 Task: Create a due date automation trigger when advanced on, on the monday before a card is due add checklist without checklist "Resume" at 11:00 AM.
Action: Mouse moved to (805, 242)
Screenshot: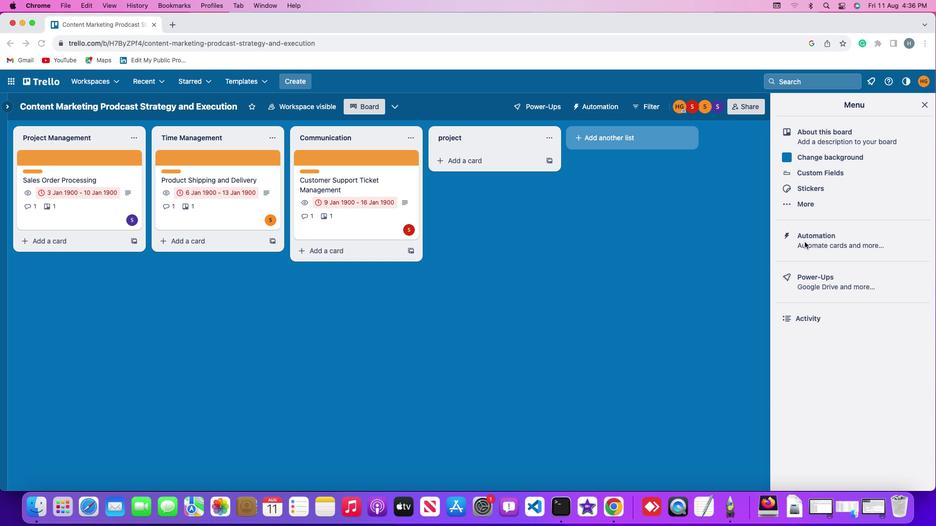 
Action: Mouse pressed left at (805, 242)
Screenshot: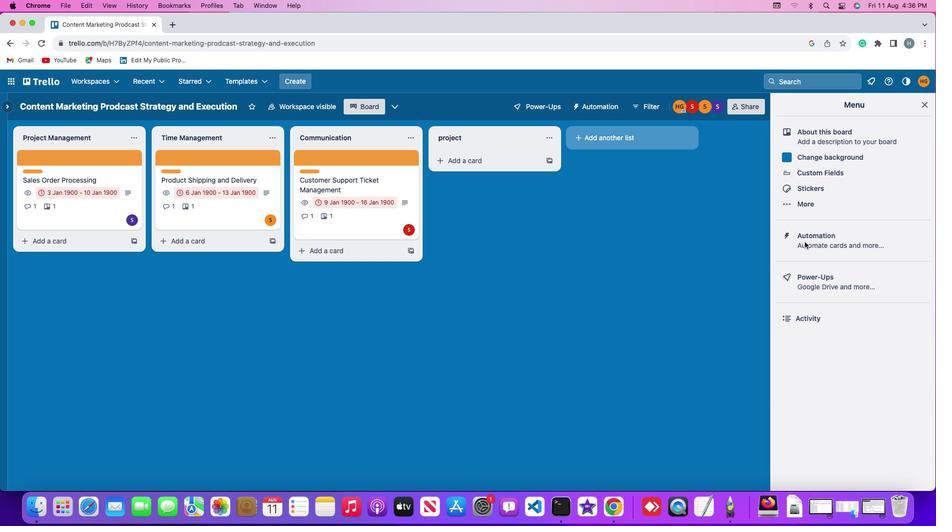 
Action: Mouse pressed left at (805, 242)
Screenshot: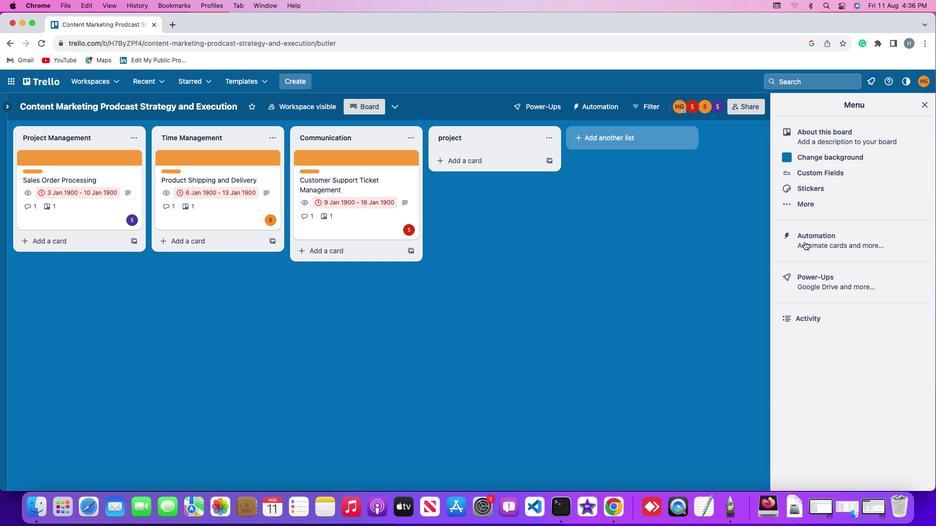 
Action: Mouse moved to (67, 229)
Screenshot: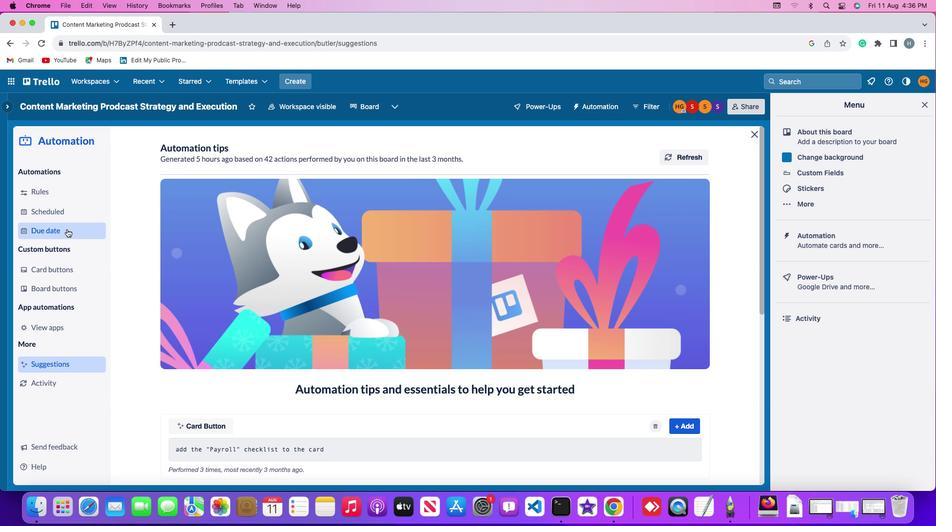 
Action: Mouse pressed left at (67, 229)
Screenshot: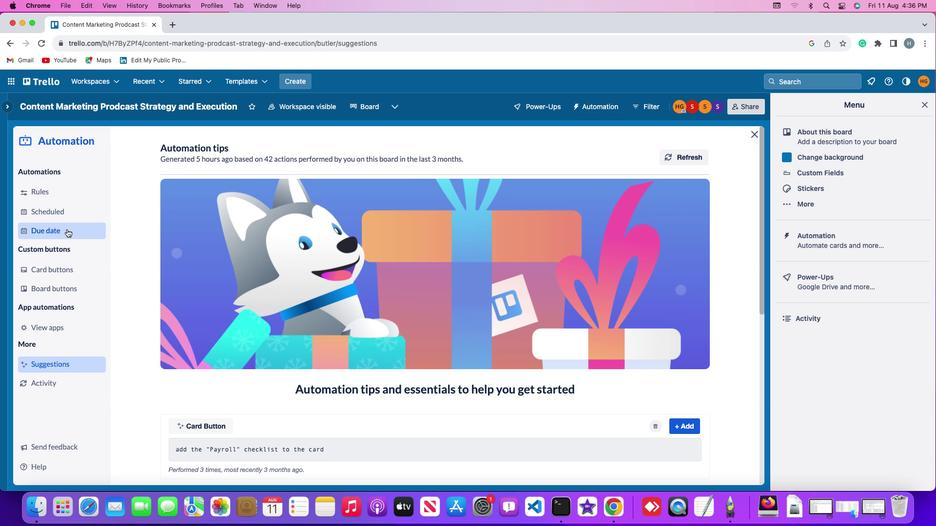 
Action: Mouse moved to (646, 149)
Screenshot: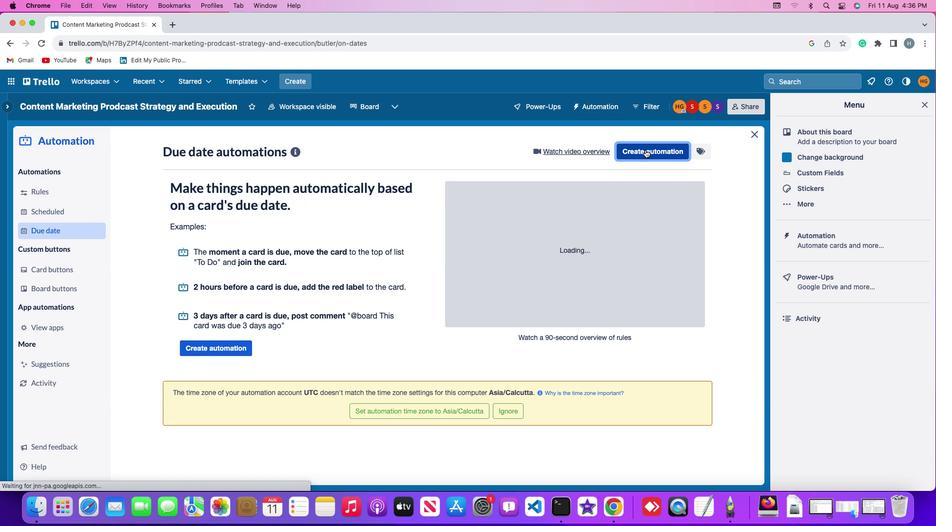 
Action: Mouse pressed left at (646, 149)
Screenshot: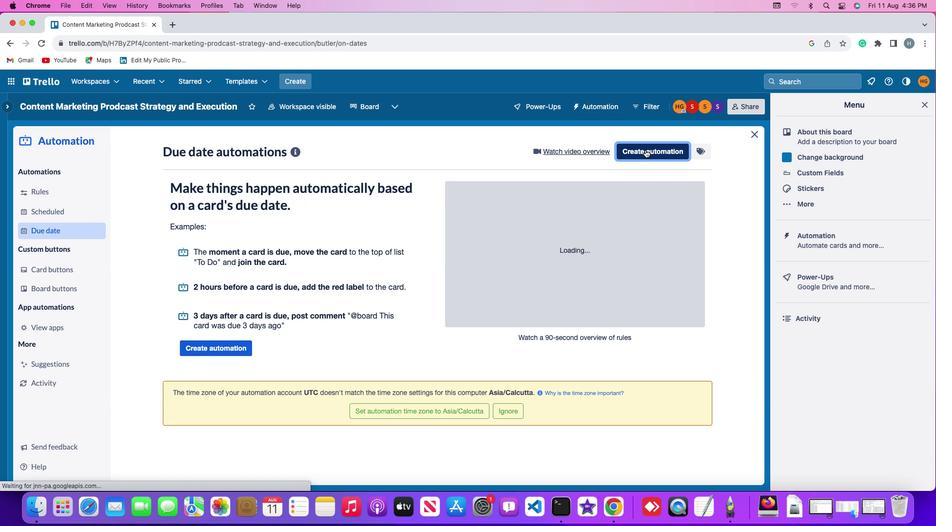 
Action: Mouse moved to (182, 244)
Screenshot: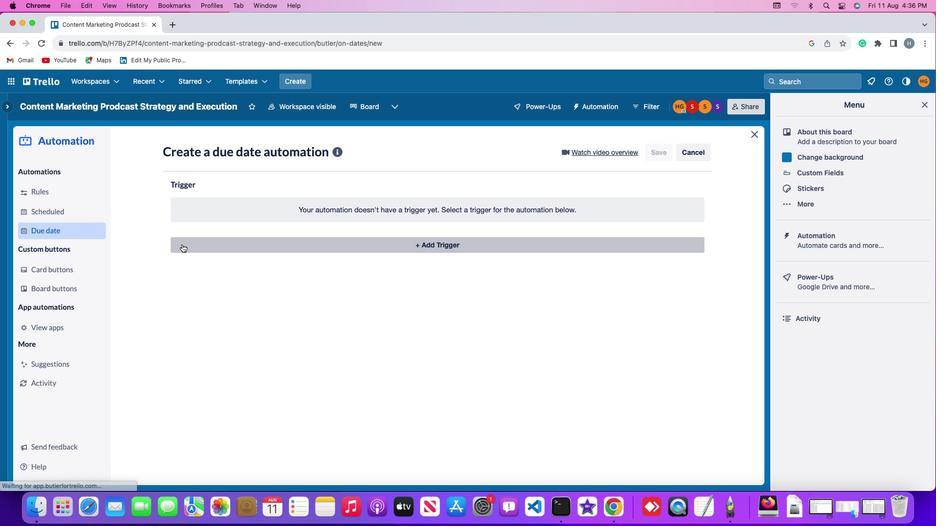 
Action: Mouse pressed left at (182, 244)
Screenshot: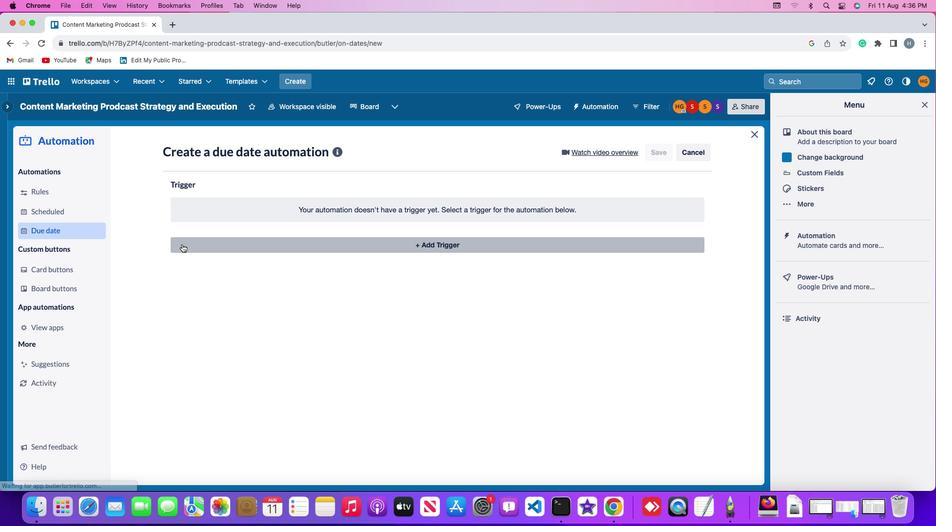
Action: Mouse moved to (208, 428)
Screenshot: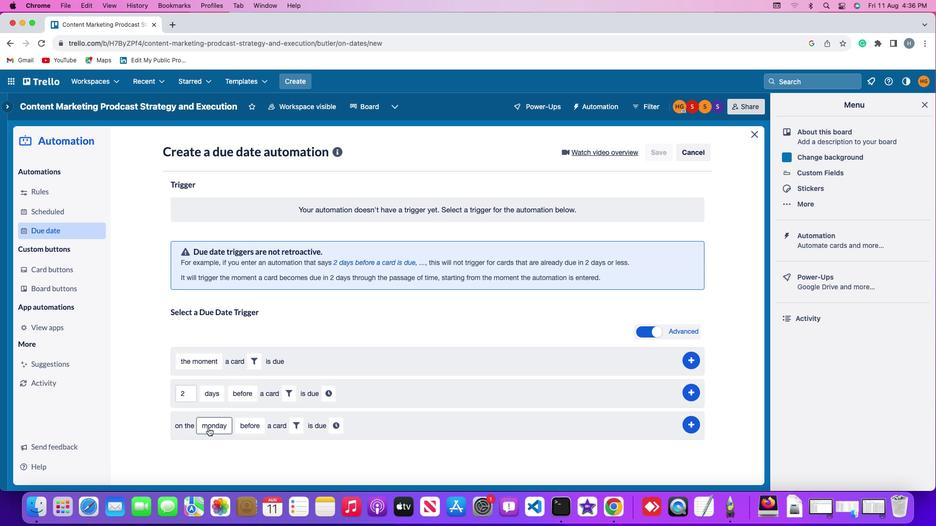 
Action: Mouse pressed left at (208, 428)
Screenshot: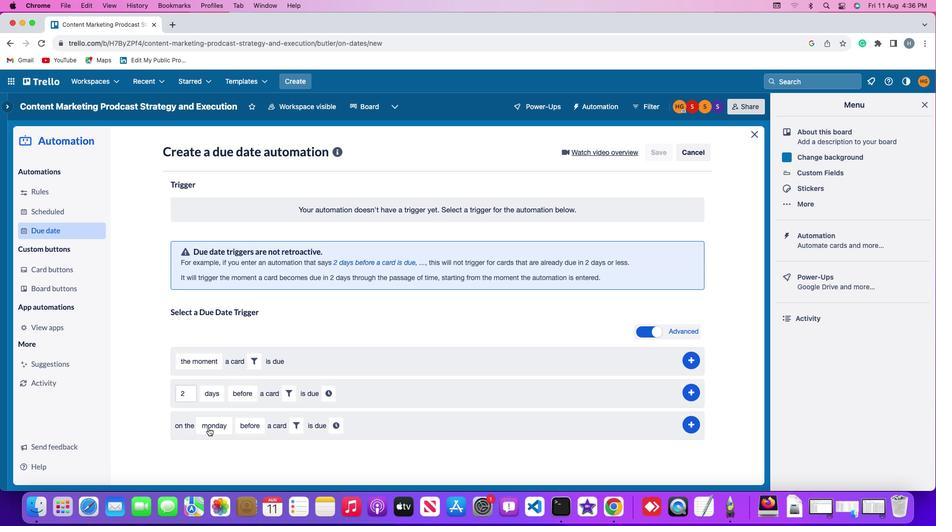 
Action: Mouse moved to (221, 291)
Screenshot: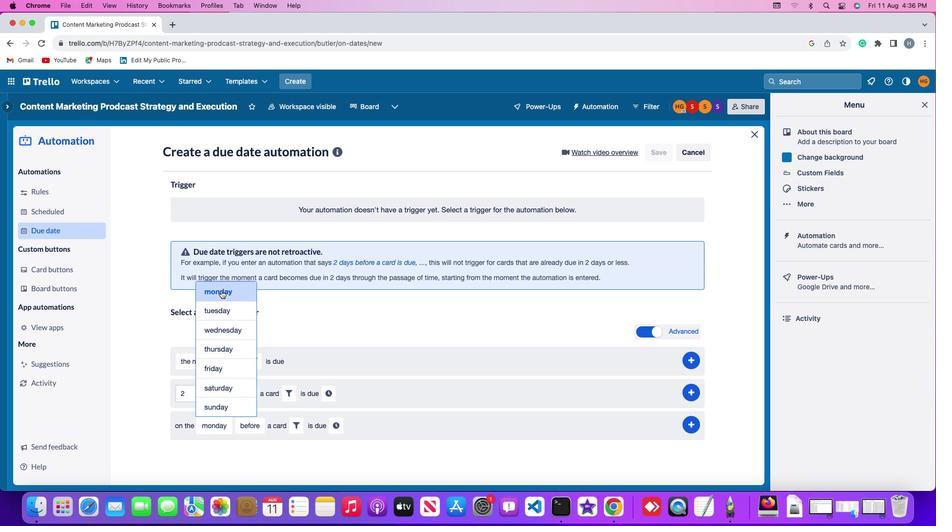 
Action: Mouse pressed left at (221, 291)
Screenshot: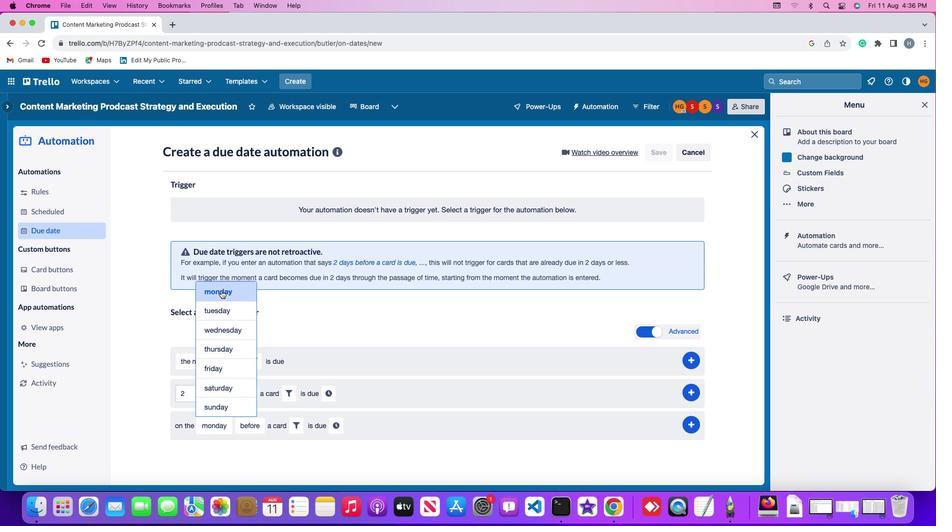 
Action: Mouse moved to (243, 424)
Screenshot: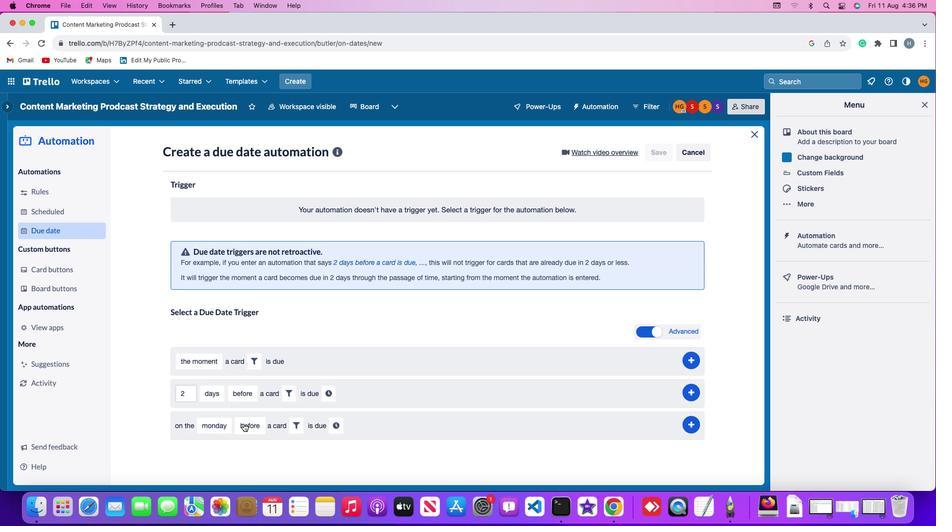 
Action: Mouse pressed left at (243, 424)
Screenshot: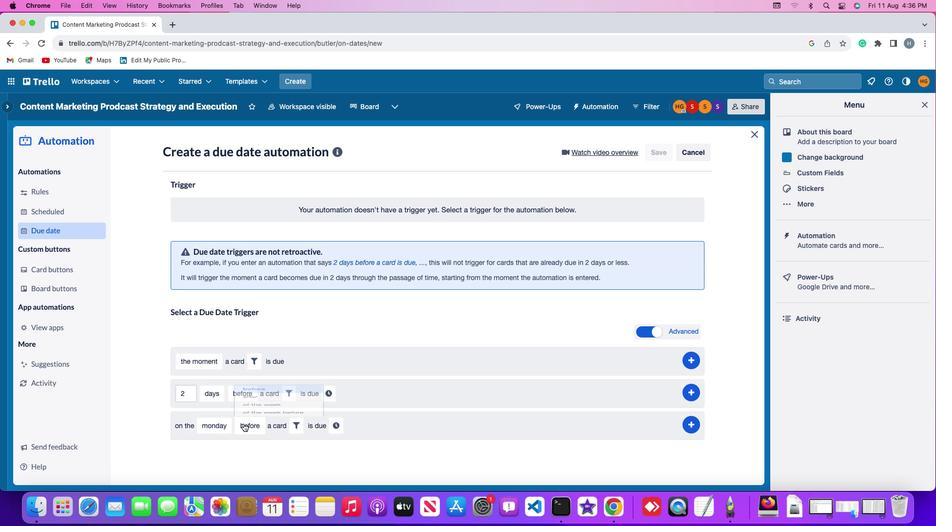 
Action: Mouse moved to (267, 345)
Screenshot: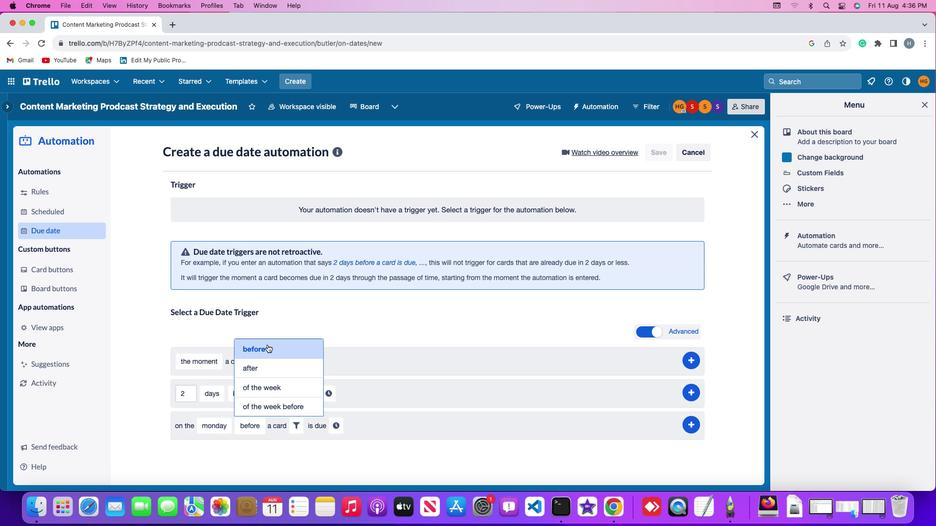 
Action: Mouse pressed left at (267, 345)
Screenshot: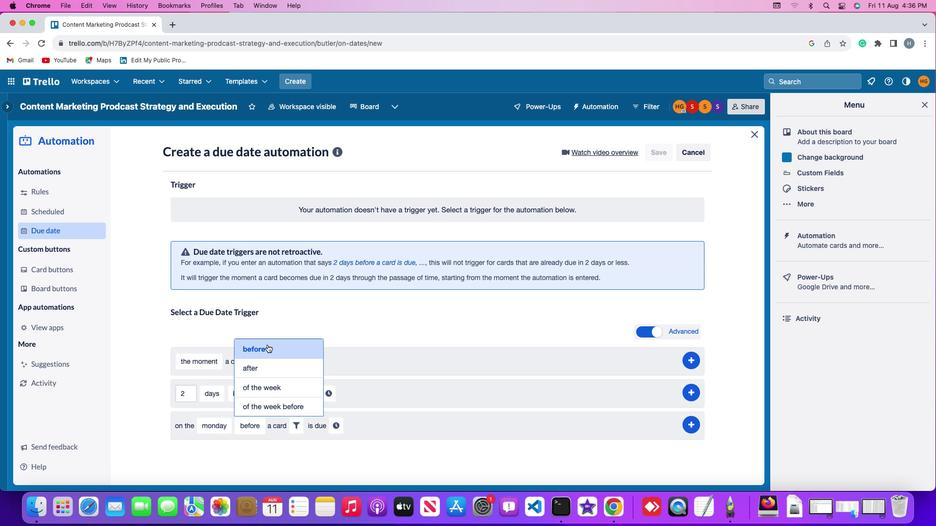
Action: Mouse moved to (294, 421)
Screenshot: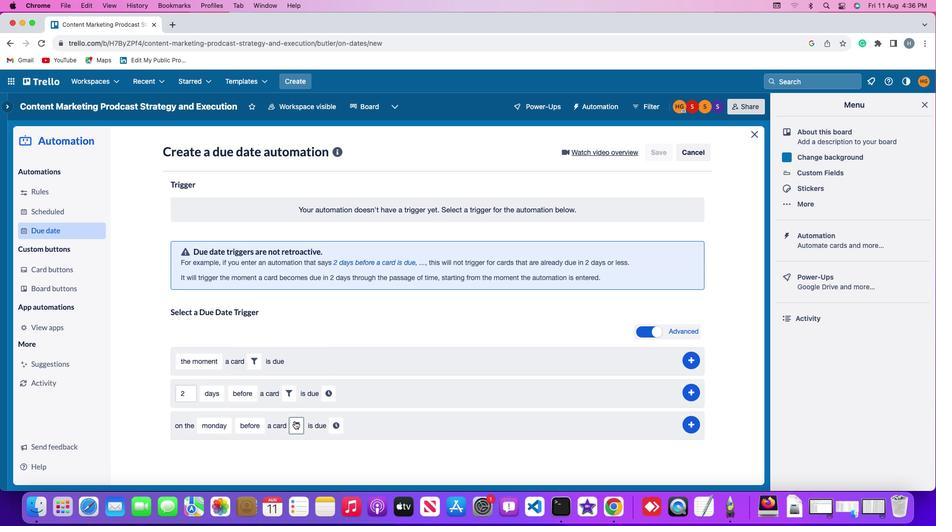 
Action: Mouse pressed left at (294, 421)
Screenshot: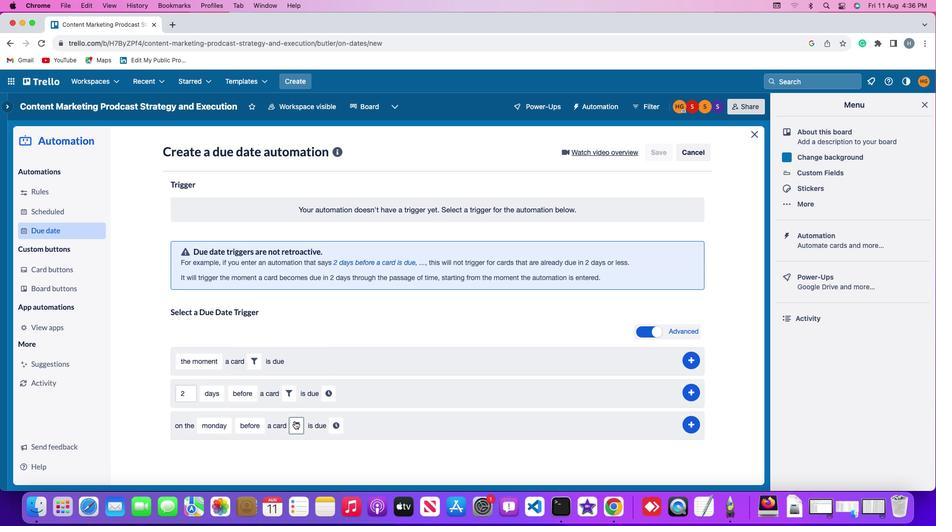 
Action: Mouse moved to (393, 455)
Screenshot: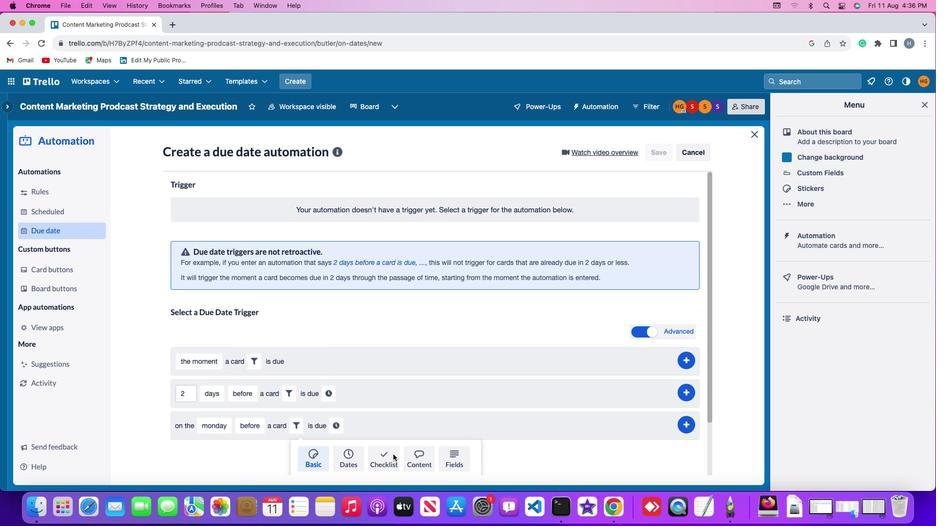 
Action: Mouse pressed left at (393, 455)
Screenshot: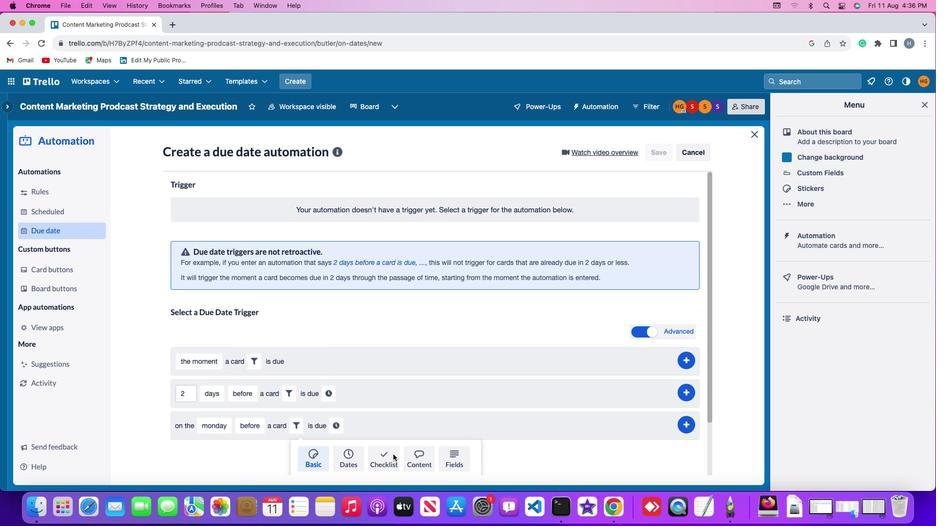 
Action: Mouse moved to (247, 458)
Screenshot: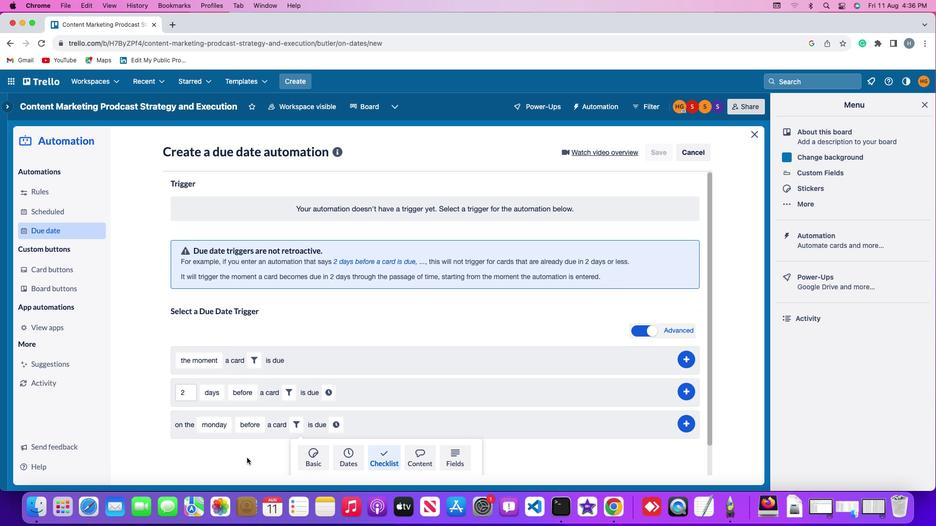 
Action: Mouse scrolled (247, 458) with delta (0, 0)
Screenshot: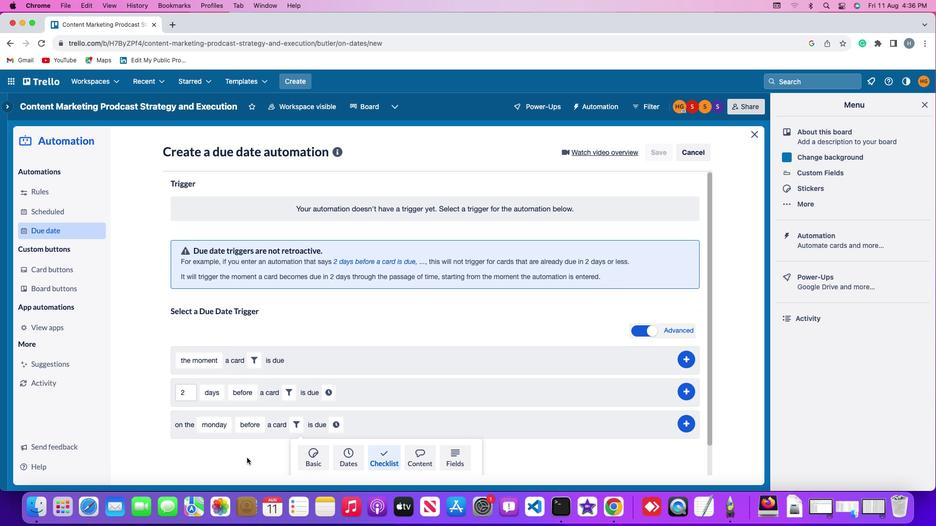 
Action: Mouse scrolled (247, 458) with delta (0, 0)
Screenshot: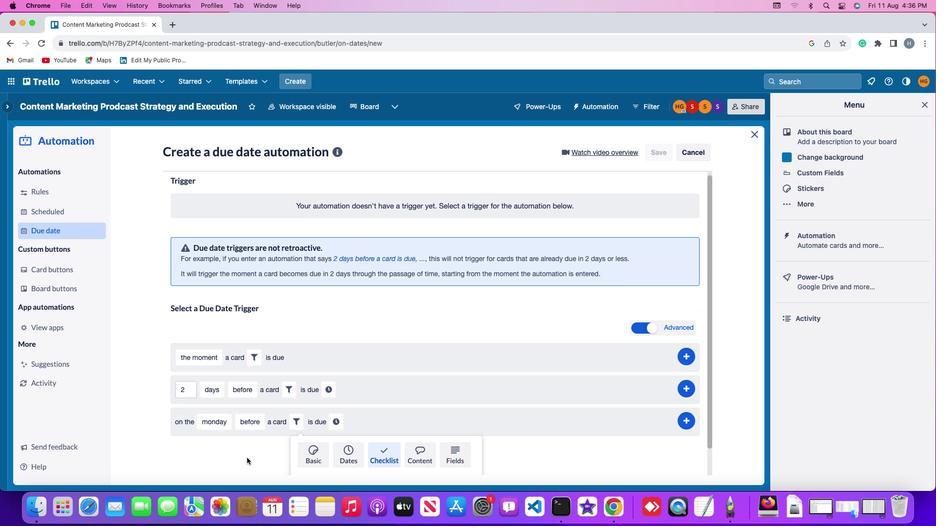 
Action: Mouse scrolled (247, 458) with delta (0, -1)
Screenshot: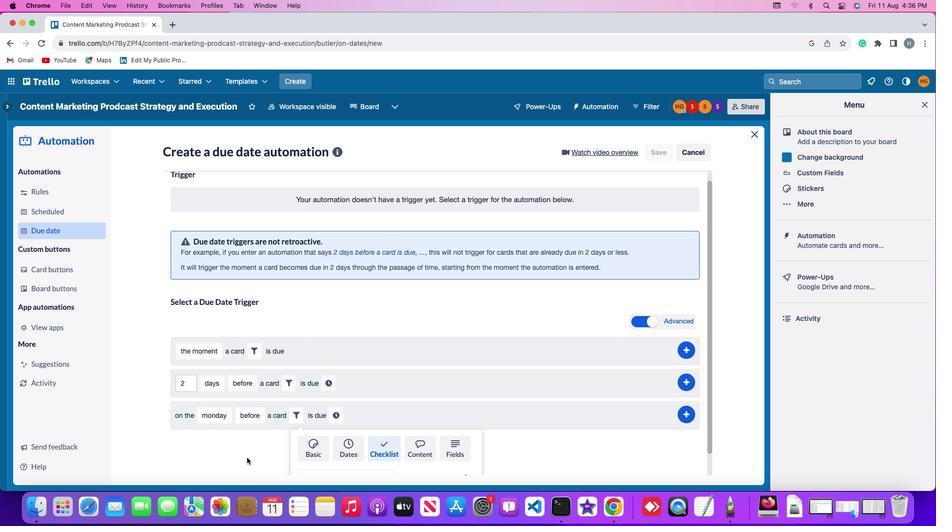 
Action: Mouse scrolled (247, 458) with delta (0, -2)
Screenshot: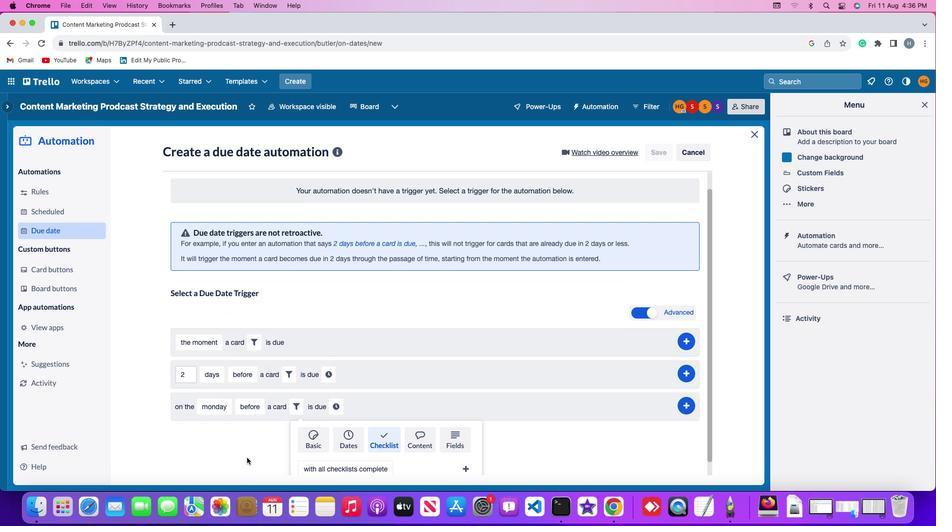 
Action: Mouse moved to (334, 458)
Screenshot: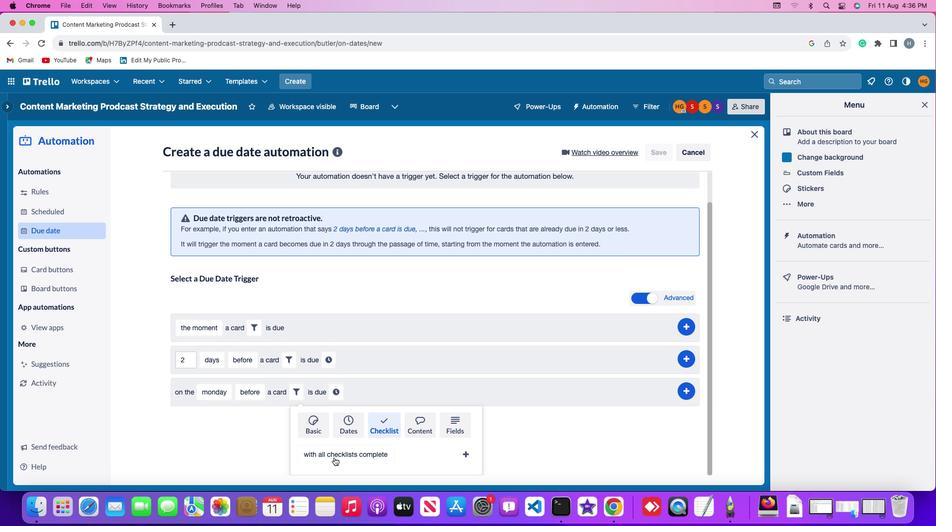 
Action: Mouse pressed left at (334, 458)
Screenshot: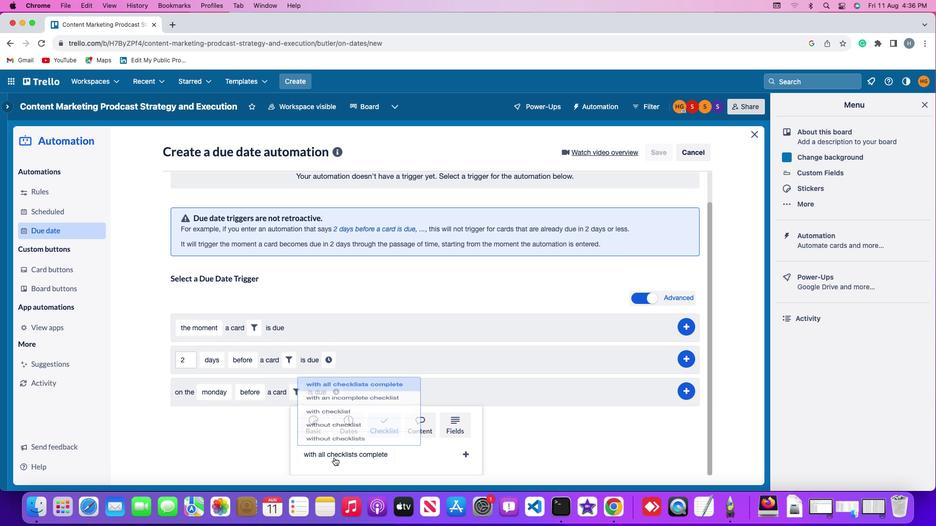 
Action: Mouse moved to (343, 415)
Screenshot: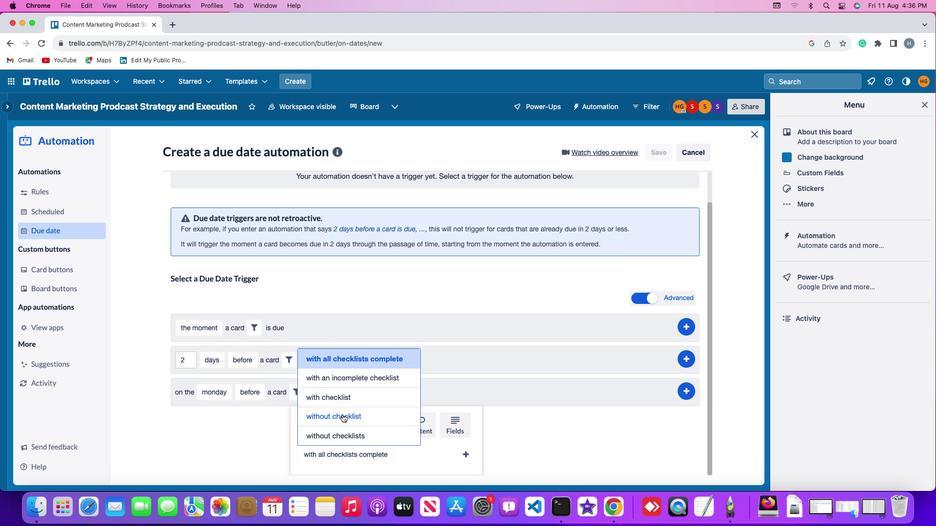 
Action: Mouse pressed left at (343, 415)
Screenshot: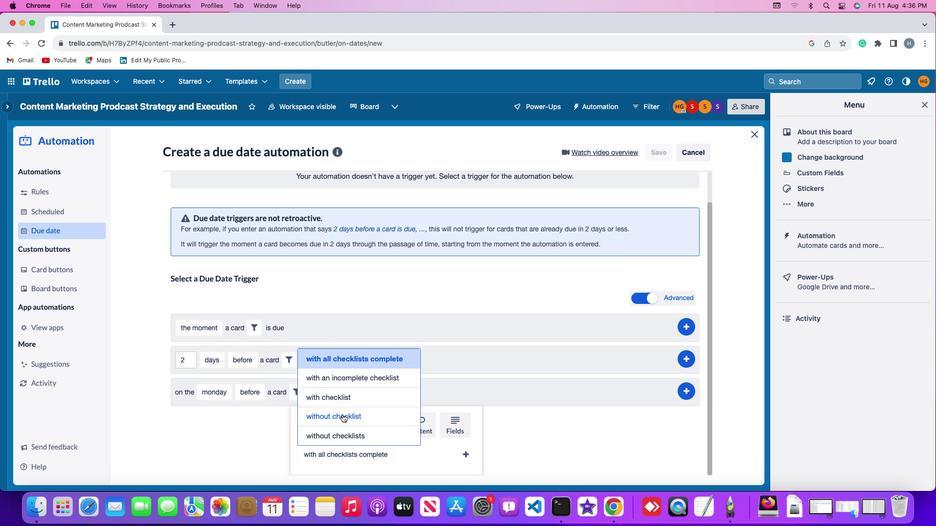 
Action: Mouse moved to (382, 456)
Screenshot: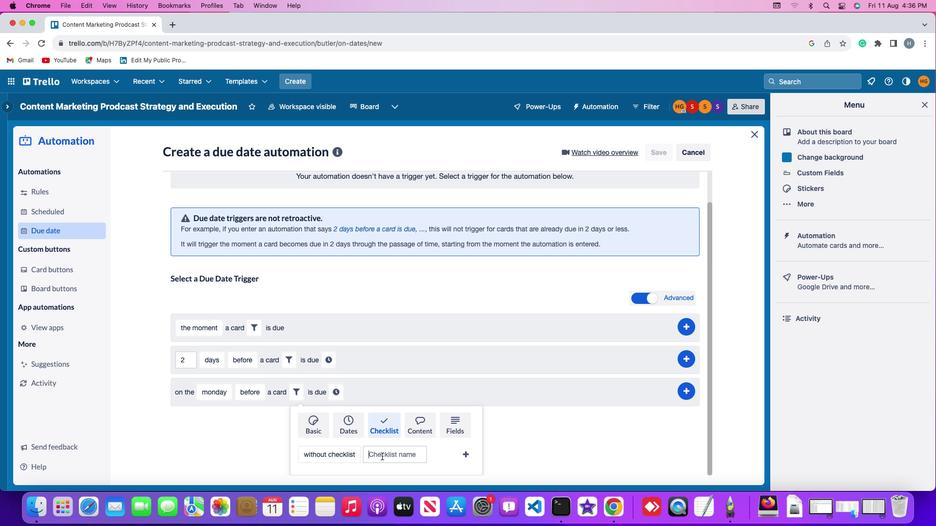 
Action: Mouse pressed left at (382, 456)
Screenshot: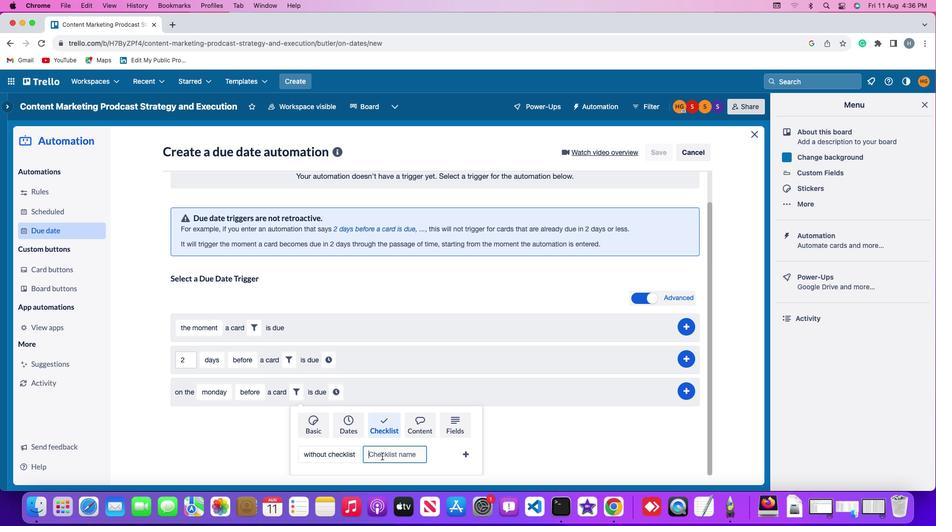 
Action: Key pressed Key.shift'R''e''s''u''m''e'
Screenshot: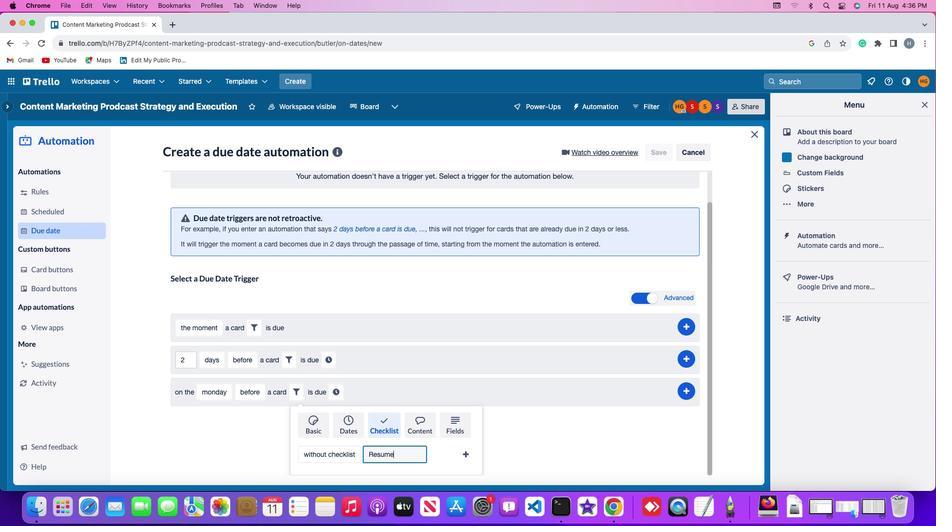 
Action: Mouse moved to (468, 452)
Screenshot: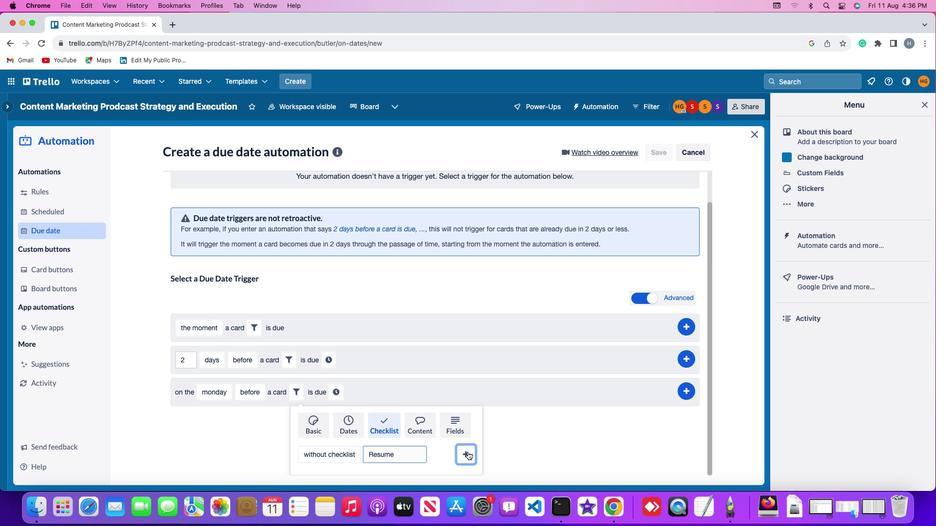 
Action: Mouse pressed left at (468, 452)
Screenshot: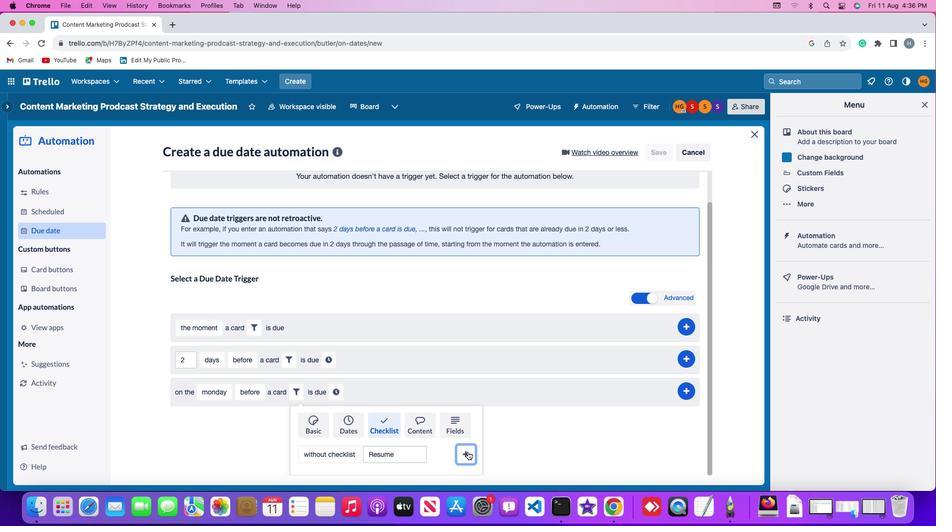 
Action: Mouse moved to (445, 422)
Screenshot: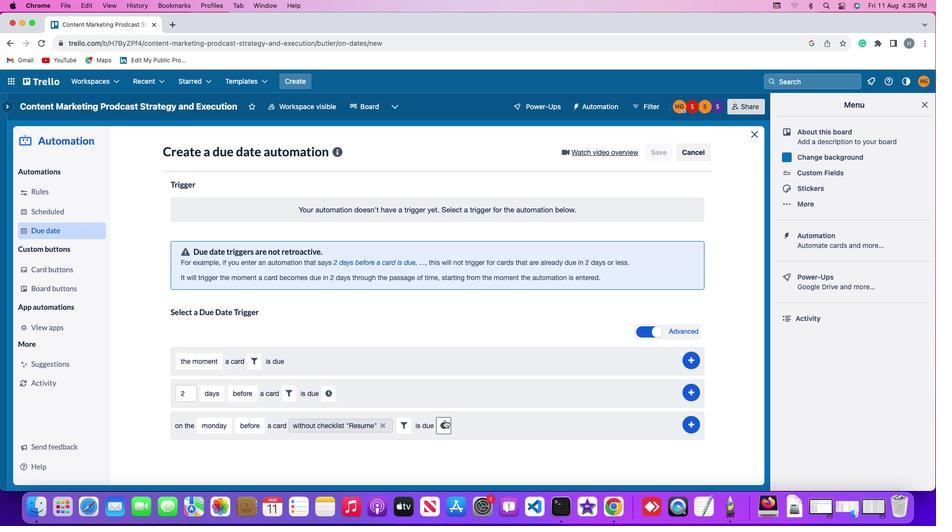 
Action: Mouse pressed left at (445, 422)
Screenshot: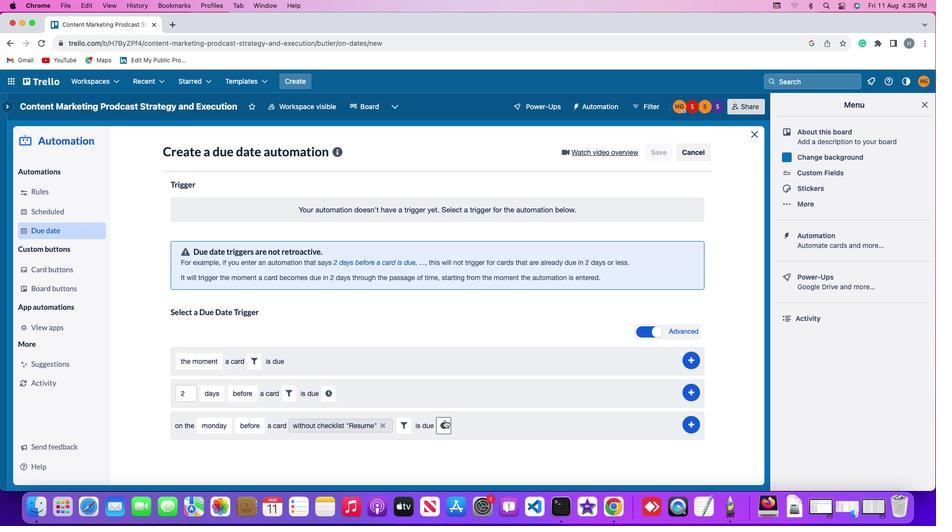 
Action: Mouse moved to (464, 430)
Screenshot: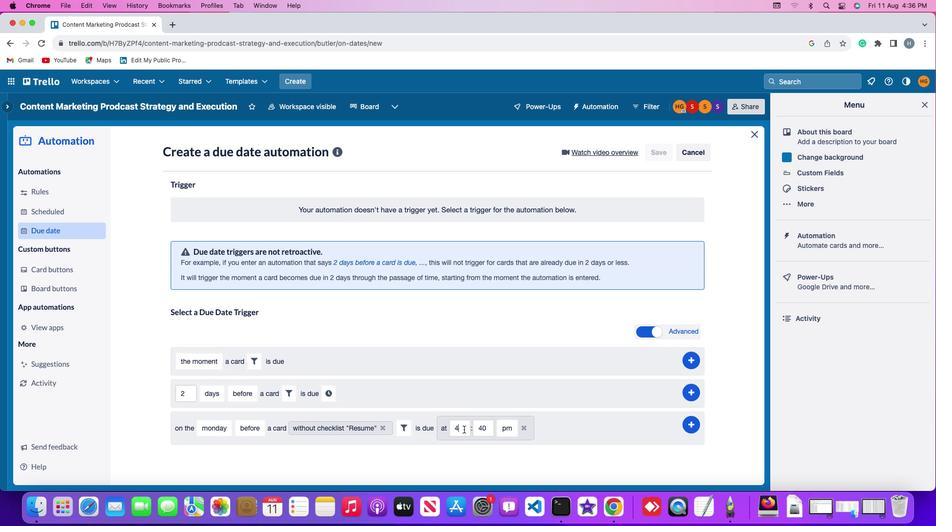 
Action: Mouse pressed left at (464, 430)
Screenshot: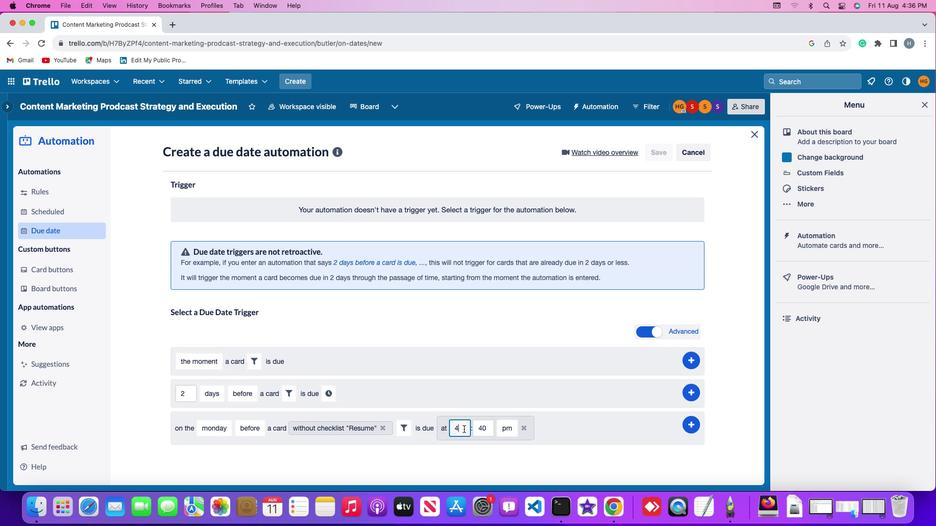 
Action: Mouse moved to (464, 429)
Screenshot: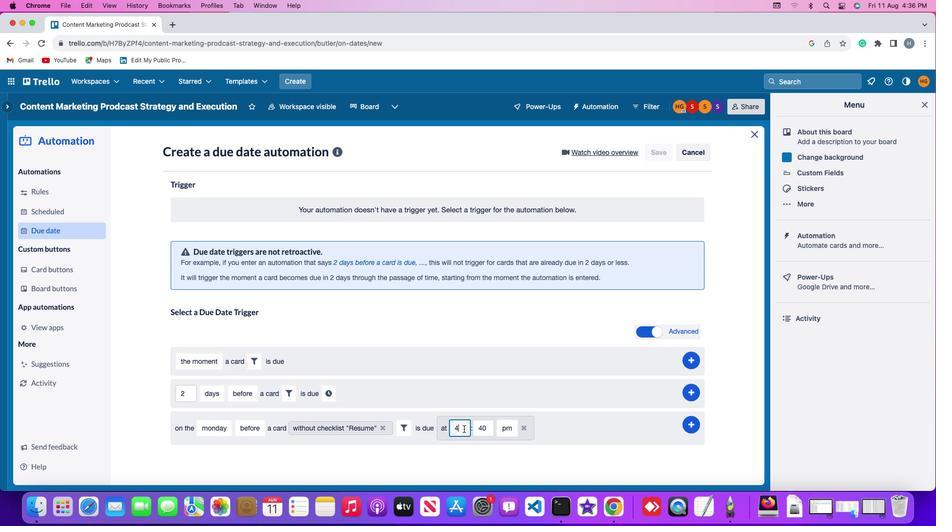 
Action: Key pressed Key.backspace
Screenshot: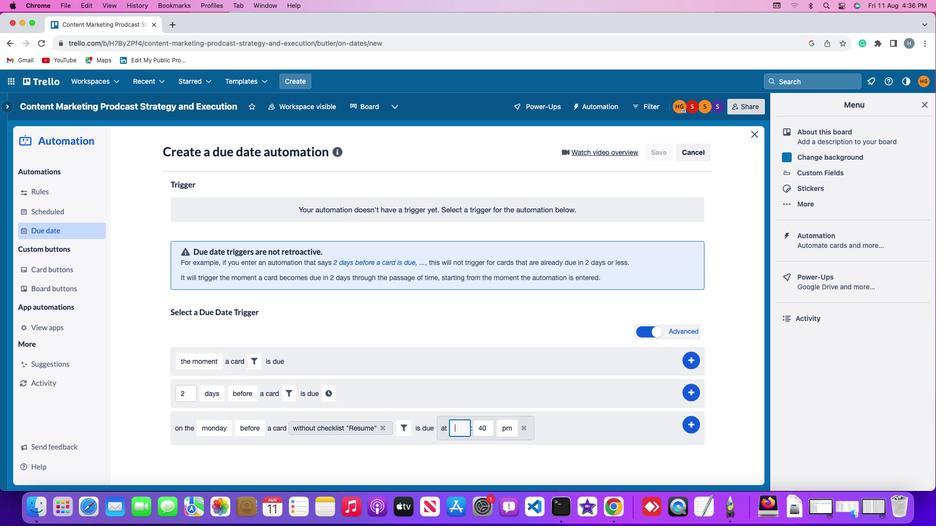 
Action: Mouse moved to (464, 429)
Screenshot: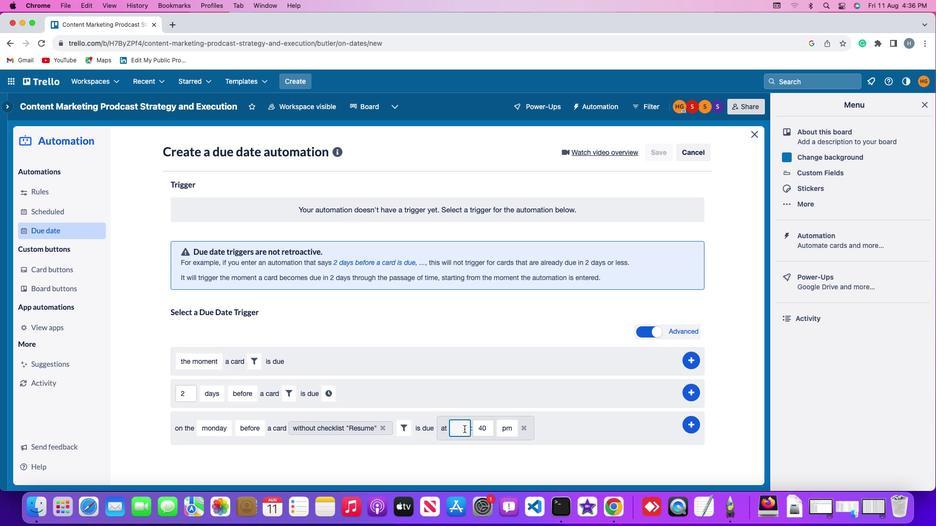 
Action: Key pressed '1''1'
Screenshot: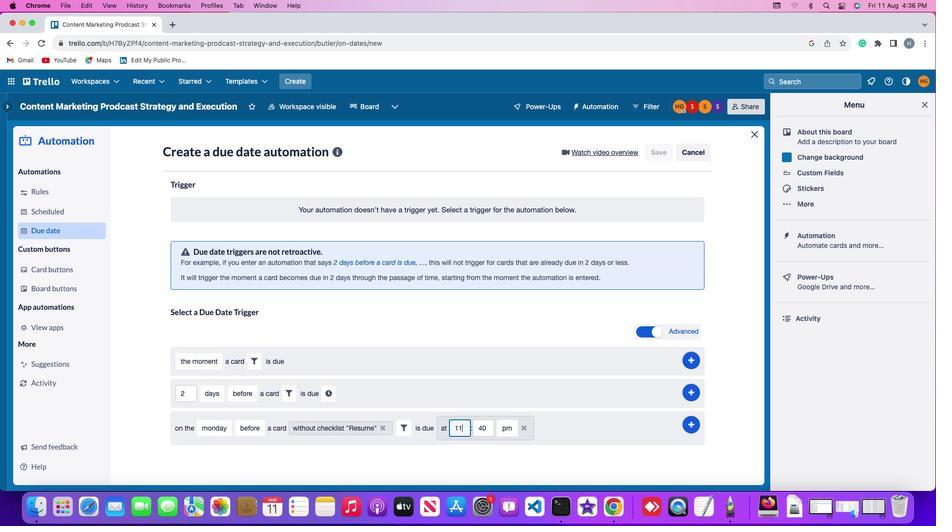 
Action: Mouse moved to (491, 425)
Screenshot: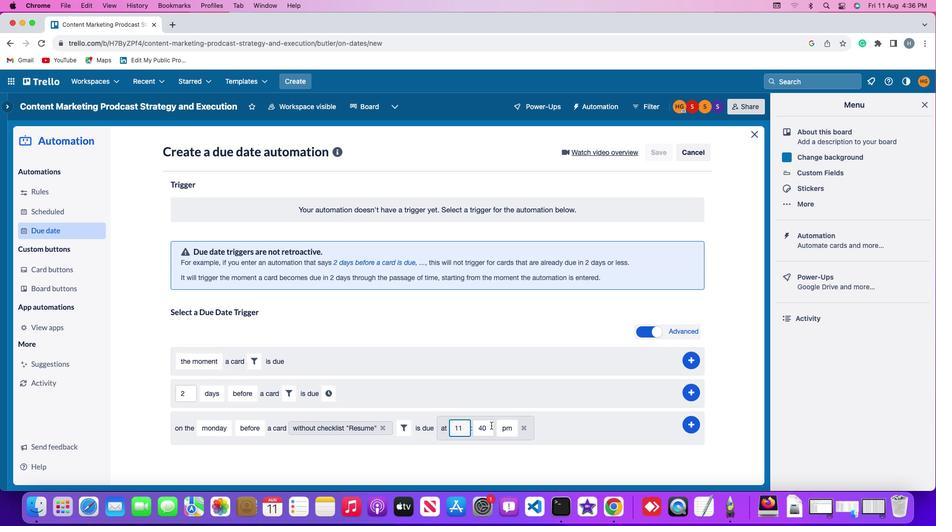 
Action: Mouse pressed left at (491, 425)
Screenshot: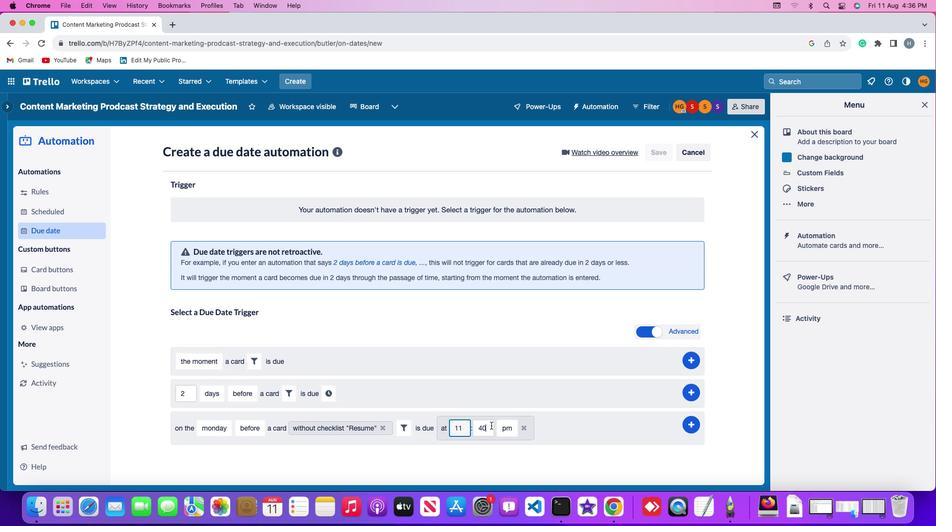 
Action: Mouse moved to (491, 425)
Screenshot: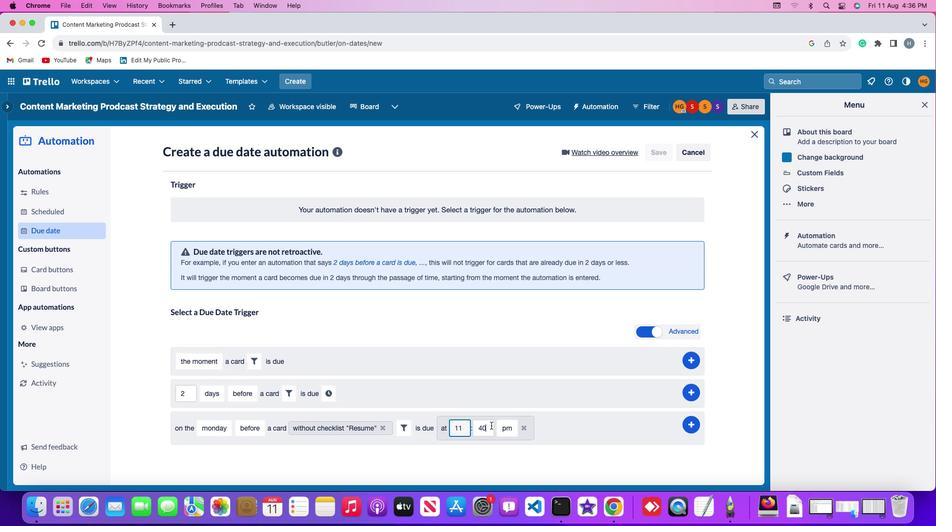
Action: Key pressed Key.backspaceKey.backspace'0''0'
Screenshot: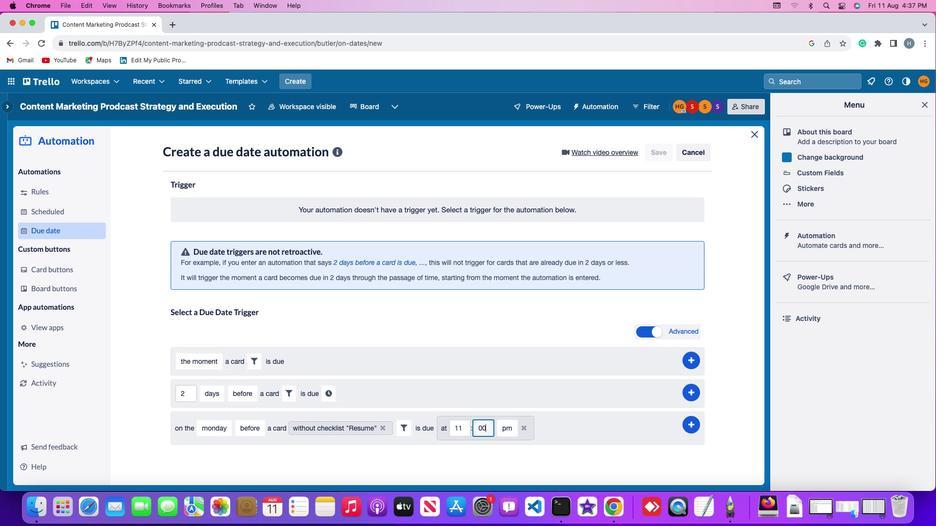 
Action: Mouse moved to (506, 426)
Screenshot: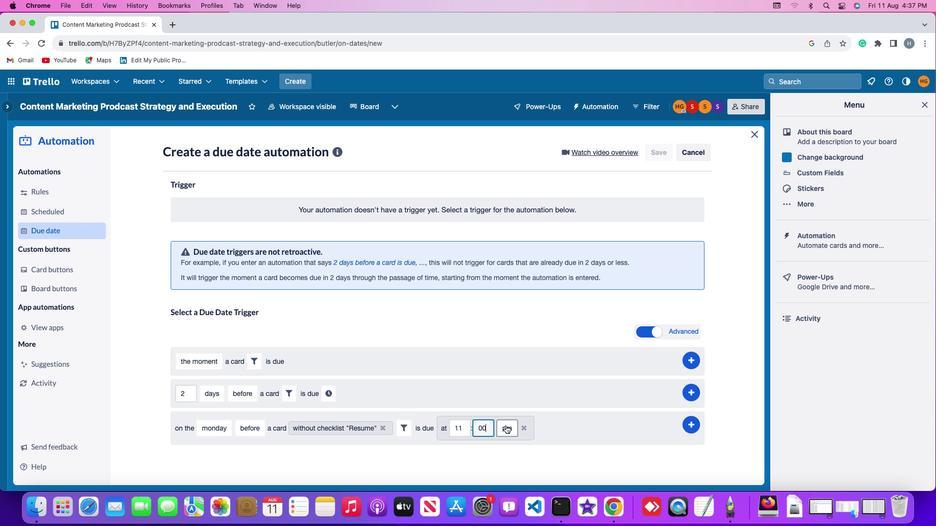 
Action: Mouse pressed left at (506, 426)
Screenshot: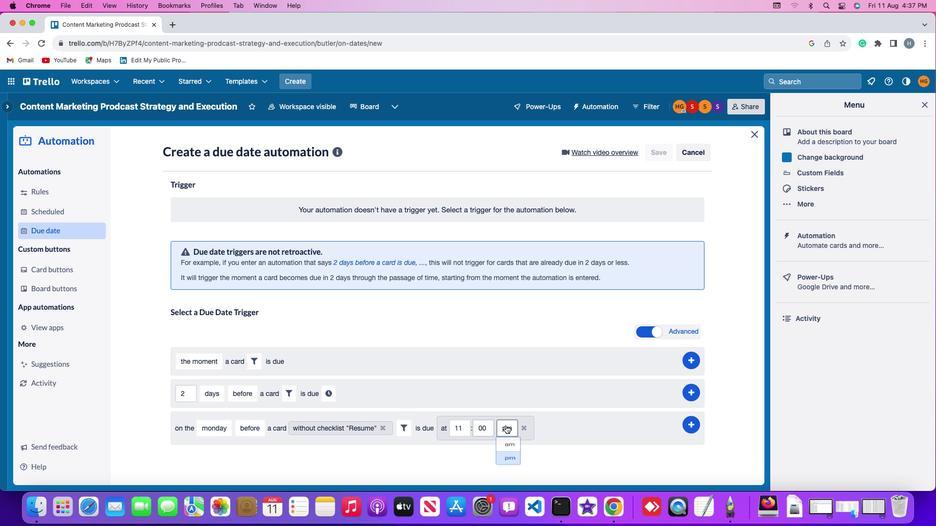 
Action: Mouse moved to (504, 445)
Screenshot: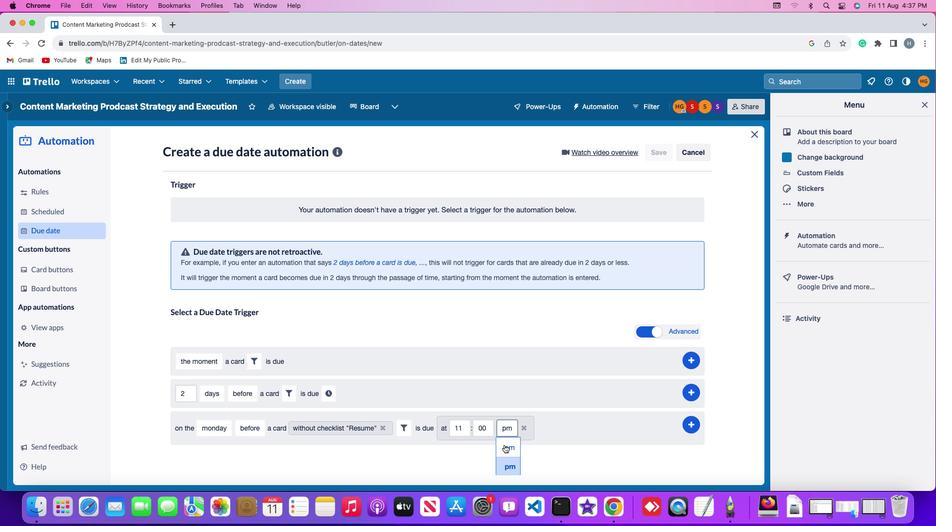 
Action: Mouse pressed left at (504, 445)
Screenshot: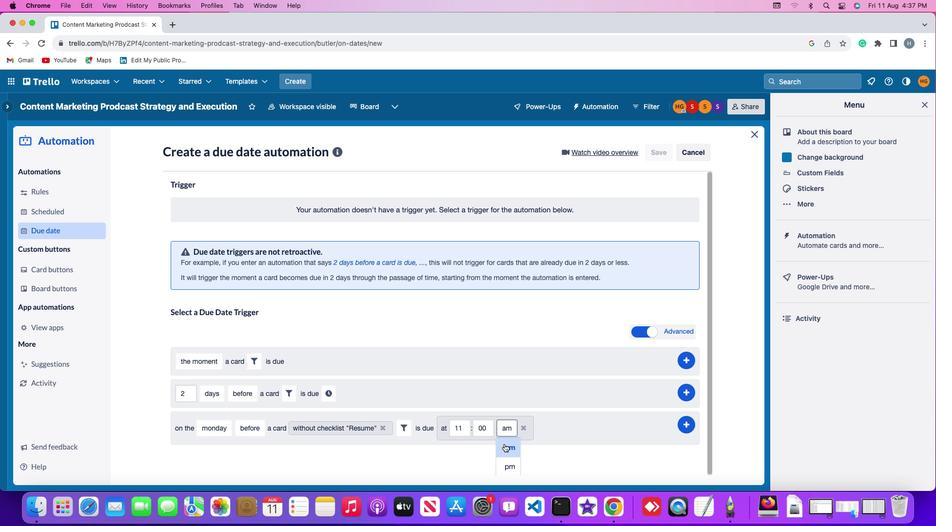 
Action: Mouse moved to (689, 426)
Screenshot: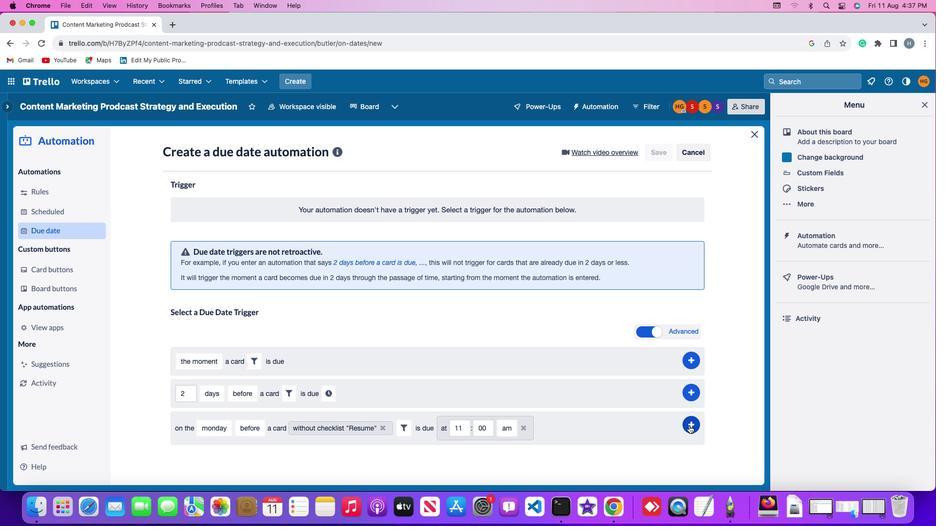 
Action: Mouse pressed left at (689, 426)
Screenshot: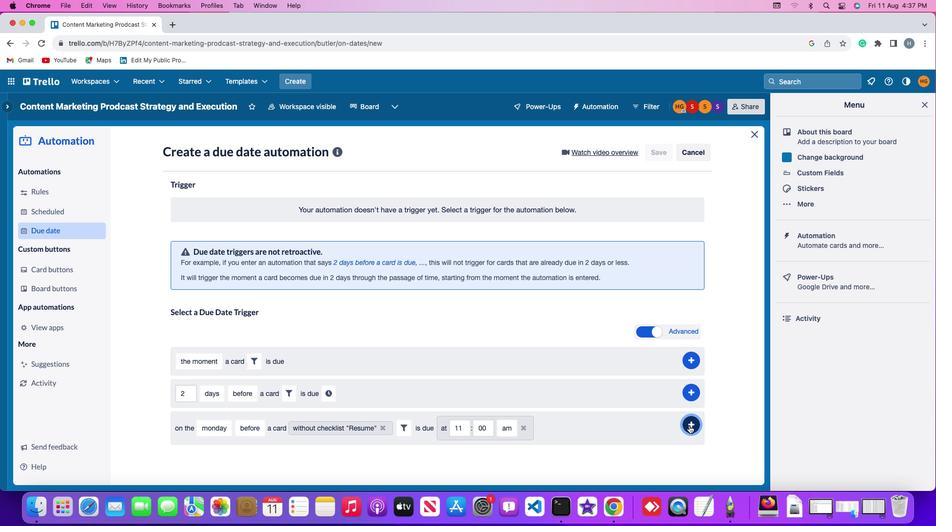 
Action: Mouse moved to (727, 339)
Screenshot: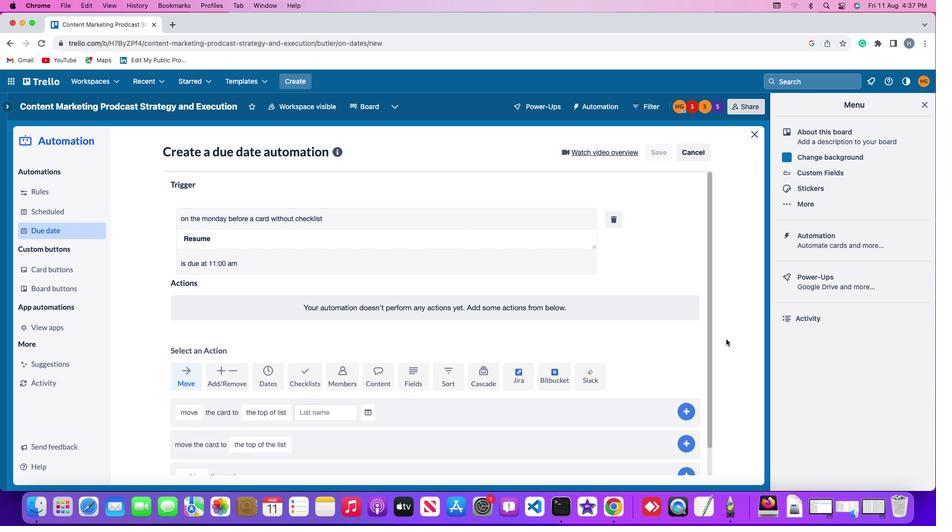 
